 Task: Create in the project ZoomTech in Backlog an issue 'Develop a new tool for automated testing of security vulnerabilities in web applications', assign it to team member softage.2@softage.net and change the status to IN PROGRESS.
Action: Mouse moved to (96, 161)
Screenshot: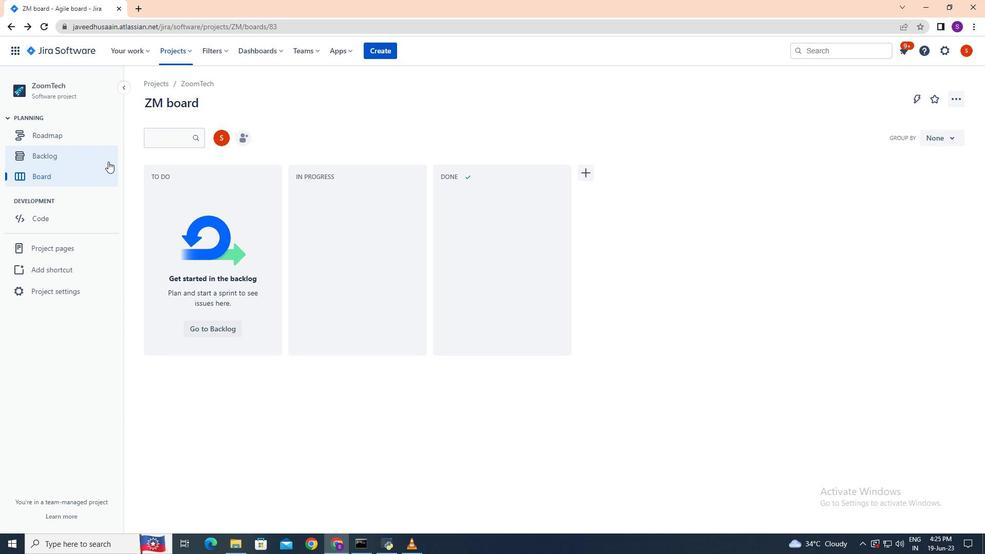 
Action: Mouse pressed left at (96, 161)
Screenshot: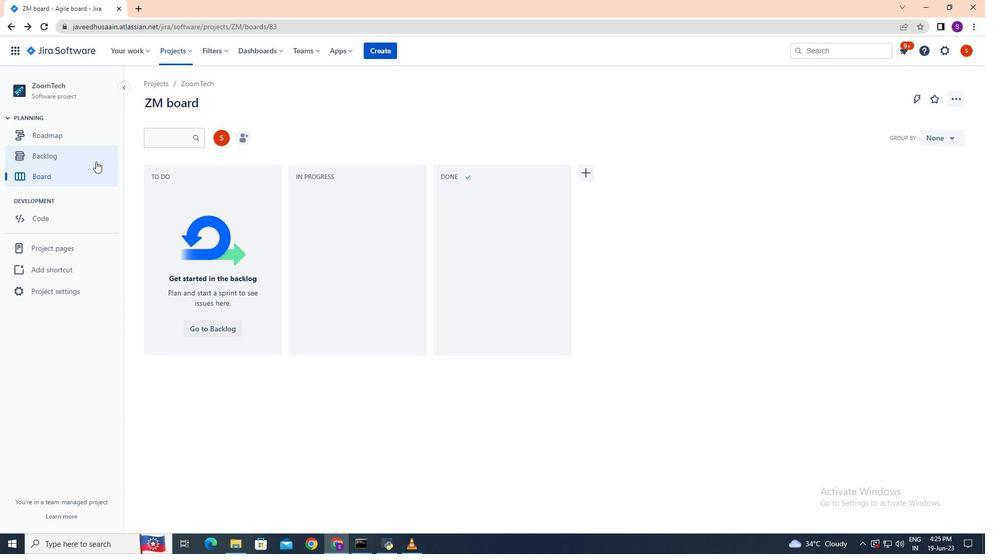 
Action: Mouse moved to (204, 224)
Screenshot: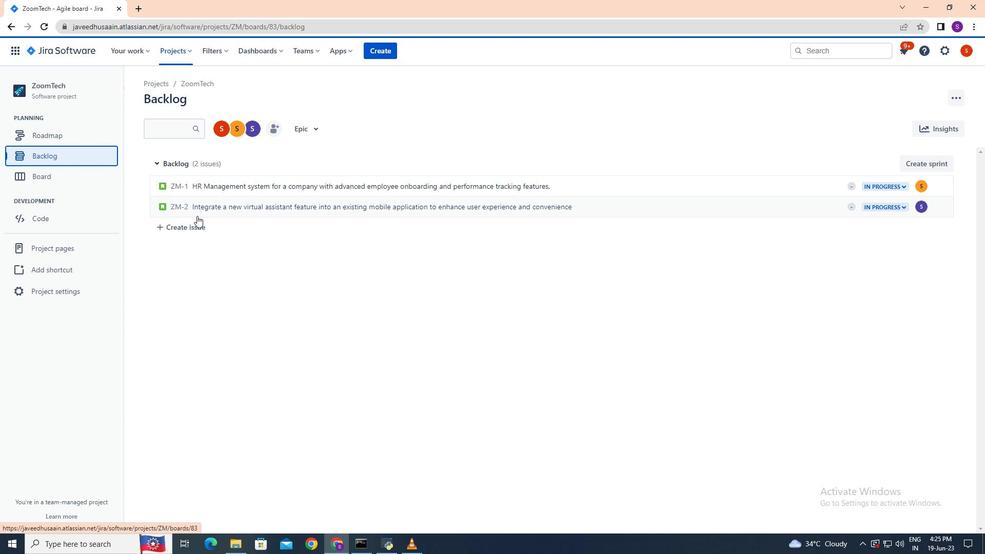 
Action: Mouse pressed left at (204, 224)
Screenshot: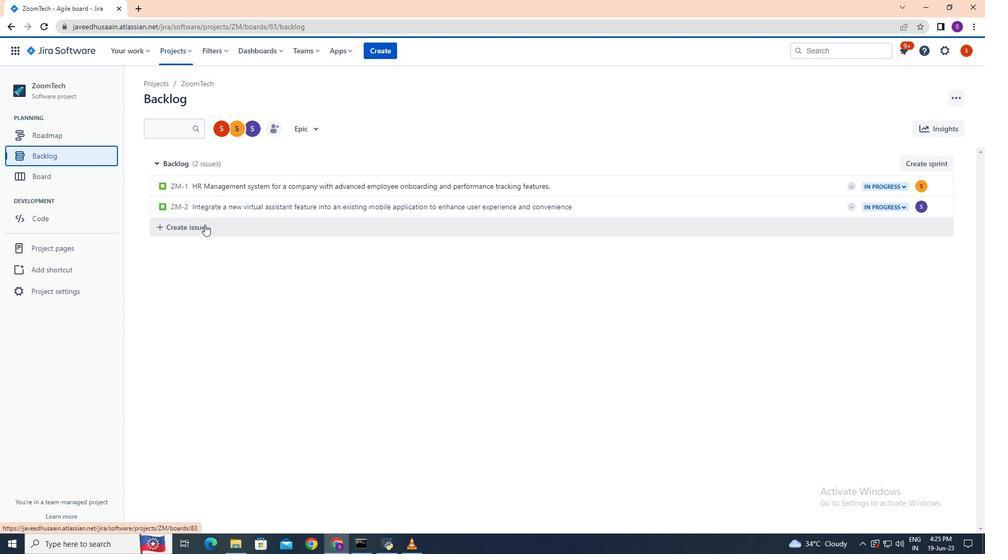 
Action: Key pressed <Key.shift>Devek<Key.backspace>lop<Key.space>a<Key.space>new<Key.space>tool<Key.space>for<Key.space>automated<Key.space>testing<Key.space>of<Key.space>security<Key.space>vulnerabilities<Key.space>in<Key.space>web<Key.space>applications;<Key.enter>
Screenshot: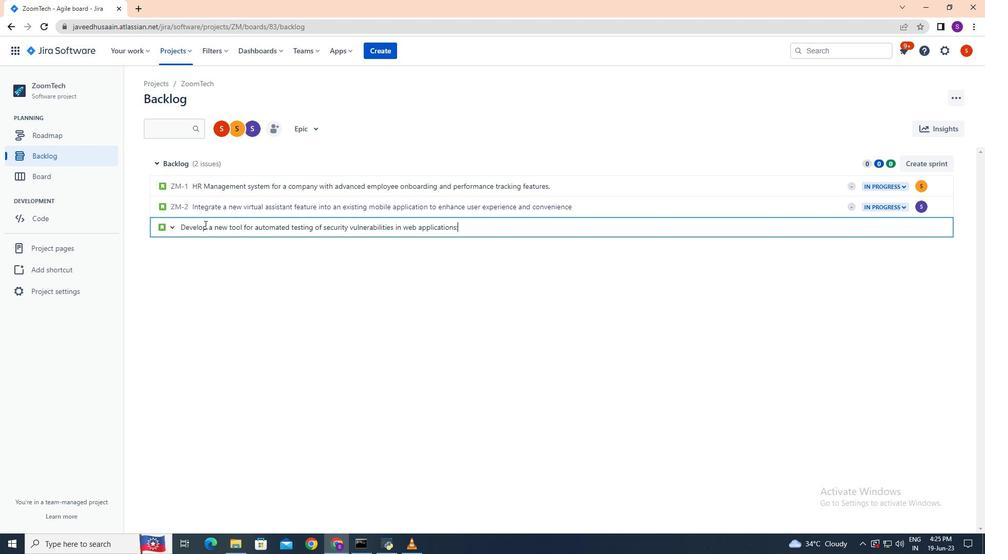 
Action: Mouse moved to (922, 224)
Screenshot: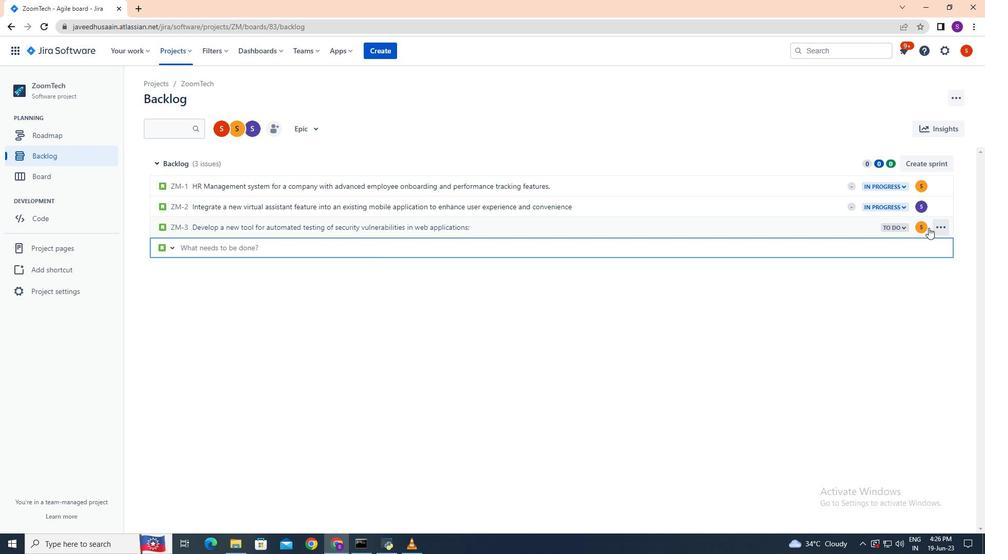 
Action: Mouse pressed left at (922, 224)
Screenshot: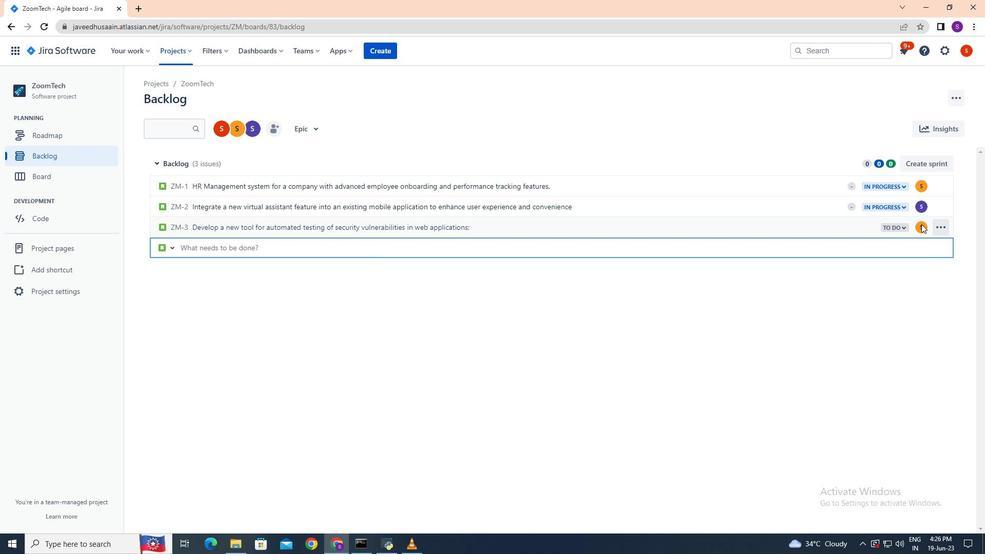 
Action: Key pressed softage.2<Key.shift><Key.shift><Key.shift><Key.shift><Key.shift><Key.f1><Key.shift>@softage.net
Screenshot: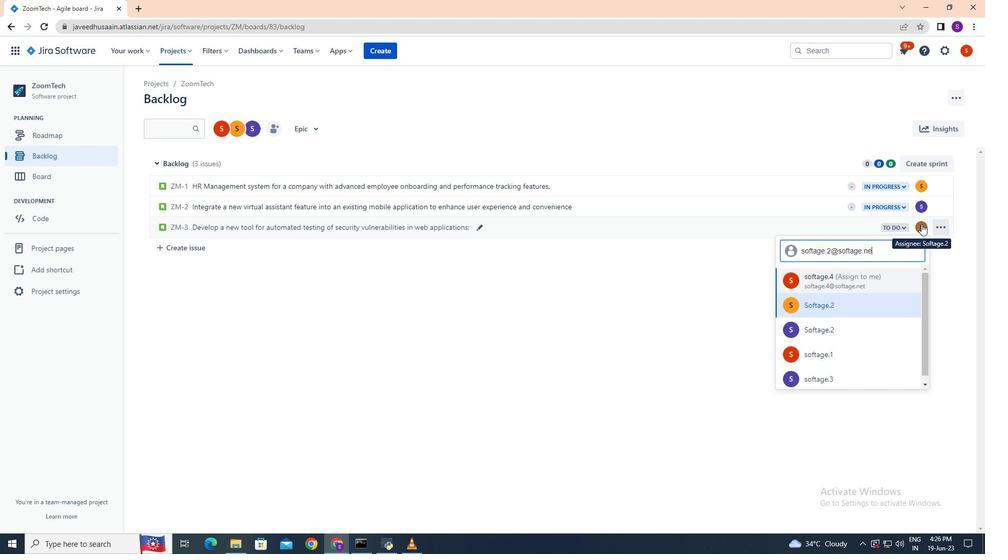 
Action: Mouse moved to (876, 272)
Screenshot: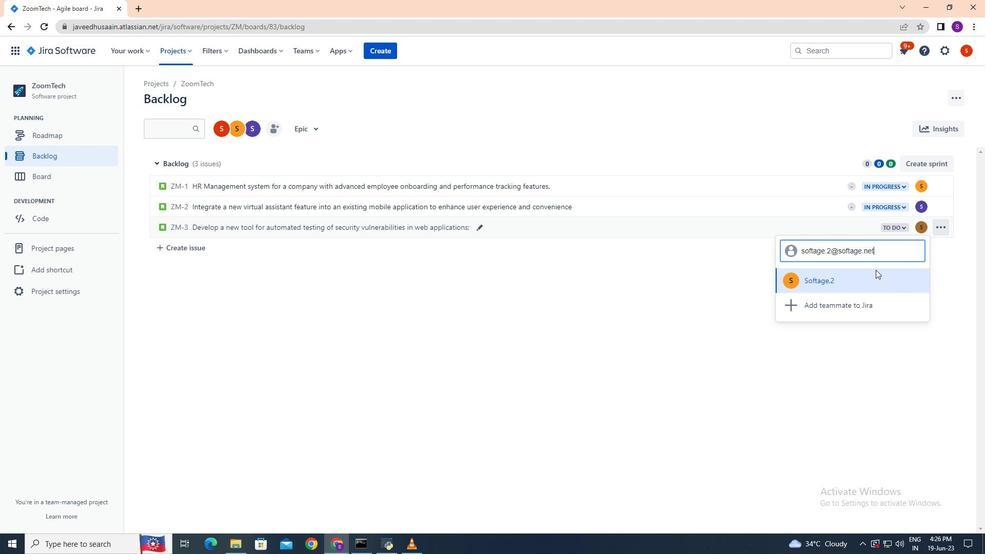 
Action: Mouse pressed left at (876, 272)
Screenshot: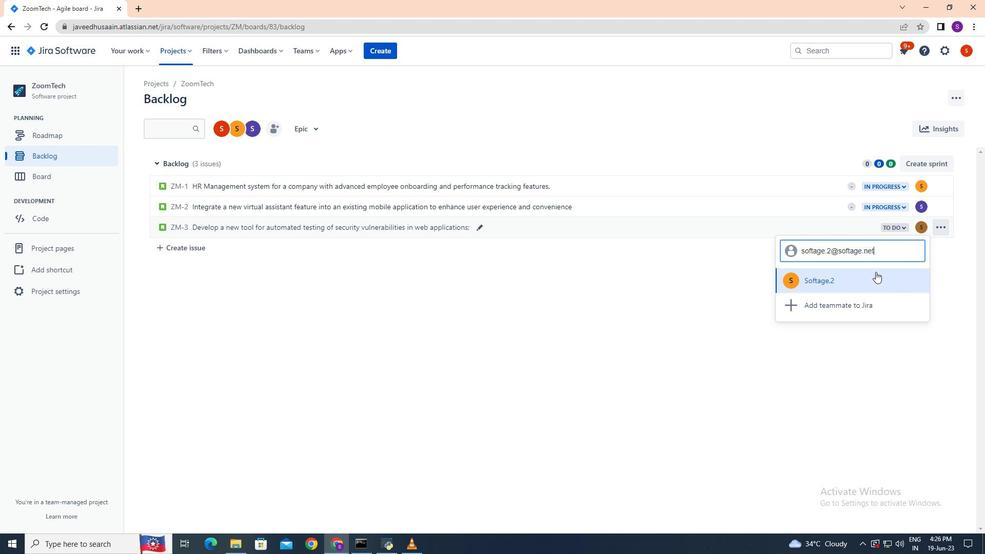 
Action: Mouse moved to (902, 226)
Screenshot: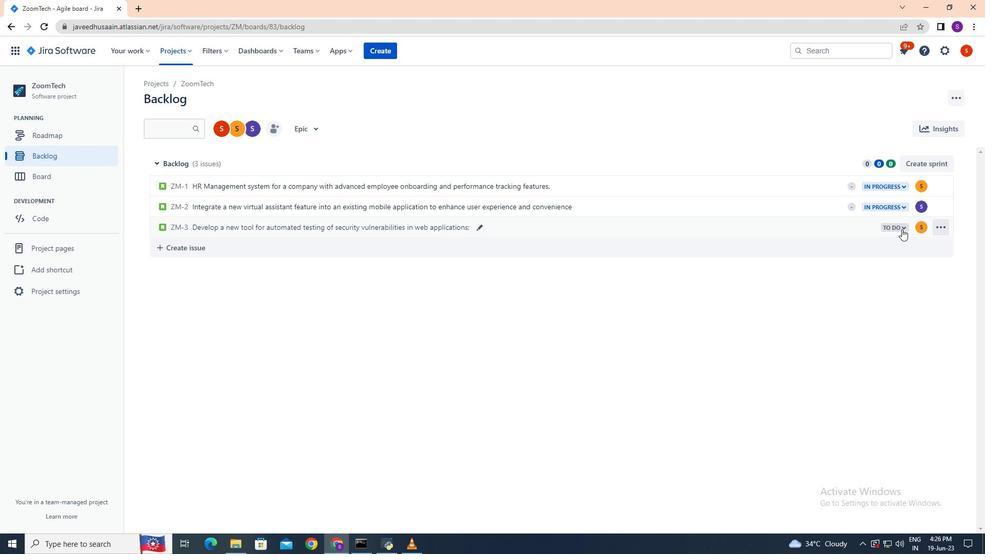 
Action: Mouse pressed left at (902, 226)
Screenshot: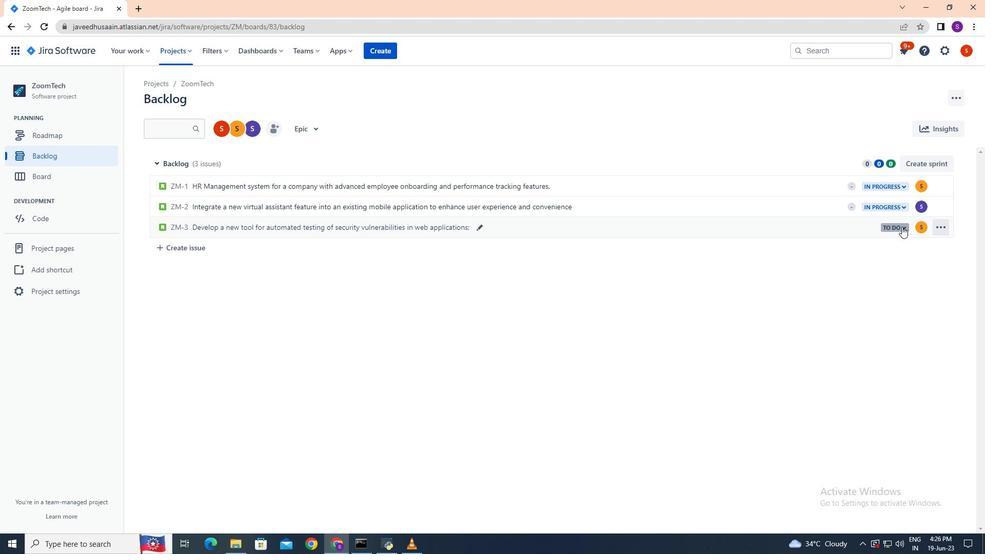 
Action: Mouse moved to (854, 244)
Screenshot: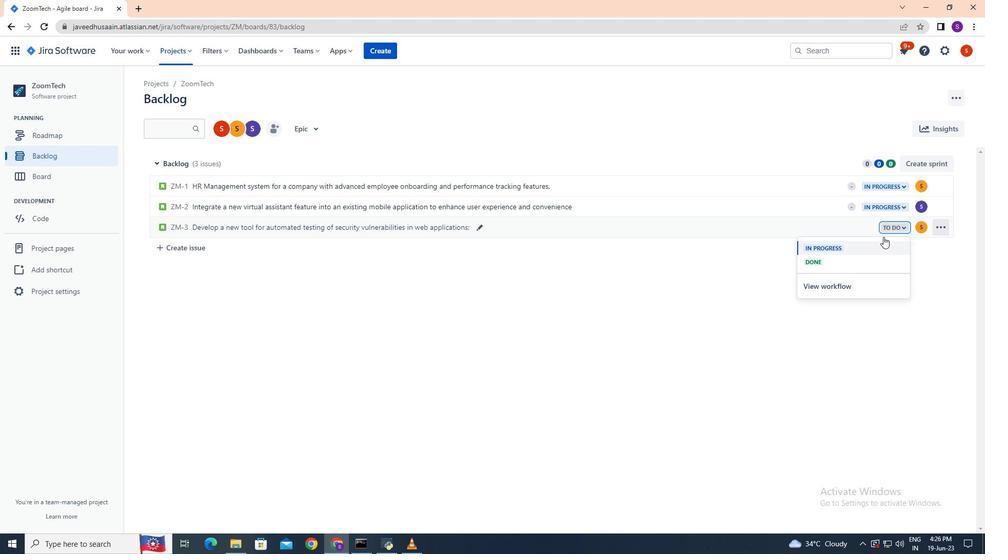 
Action: Mouse pressed left at (854, 244)
Screenshot: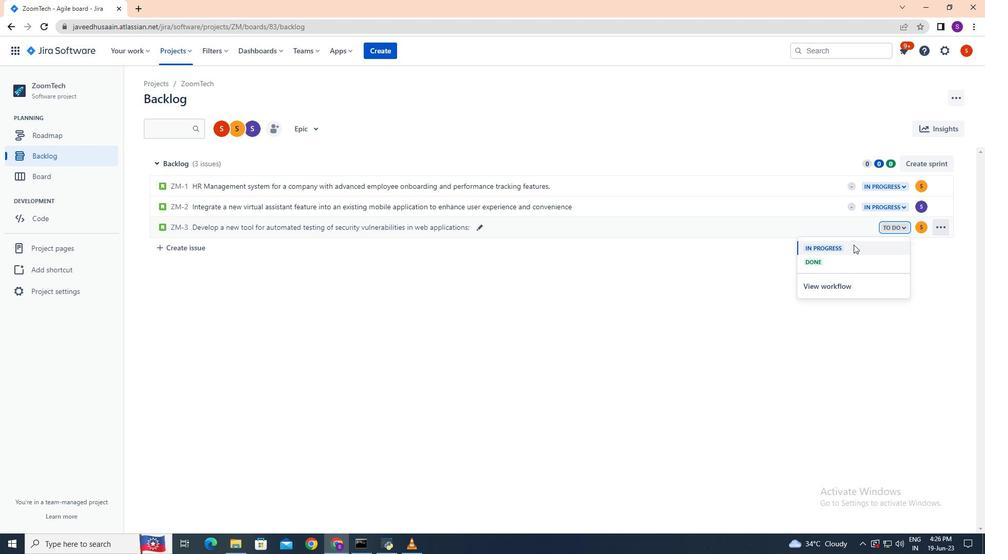 
Action: Mouse moved to (848, 242)
Screenshot: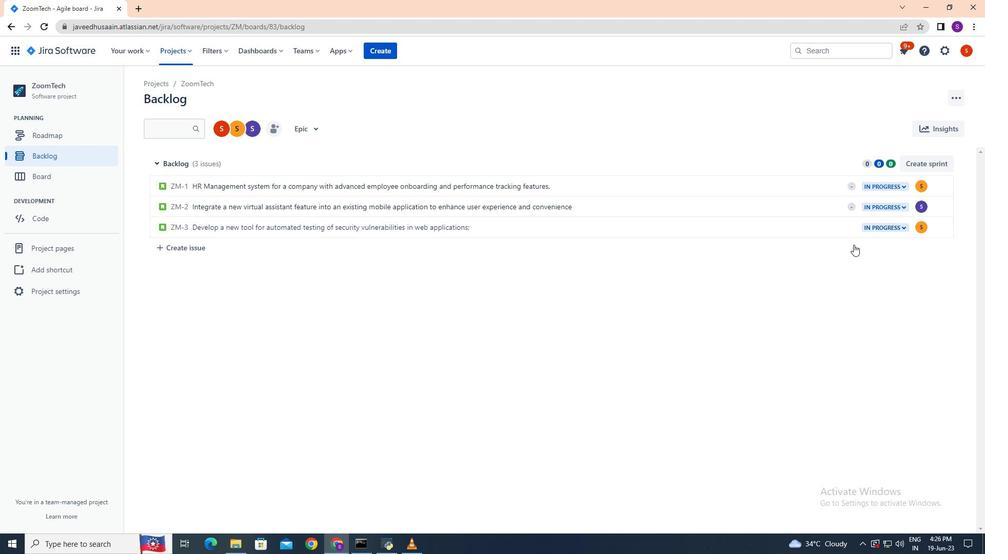 
